 Task: Create a due date automation trigger when advanced on, on the wednesday of the week before a card is due add fields with custom field "Resume" set to a date not in this week at 11:00 AM.
Action: Mouse moved to (1065, 80)
Screenshot: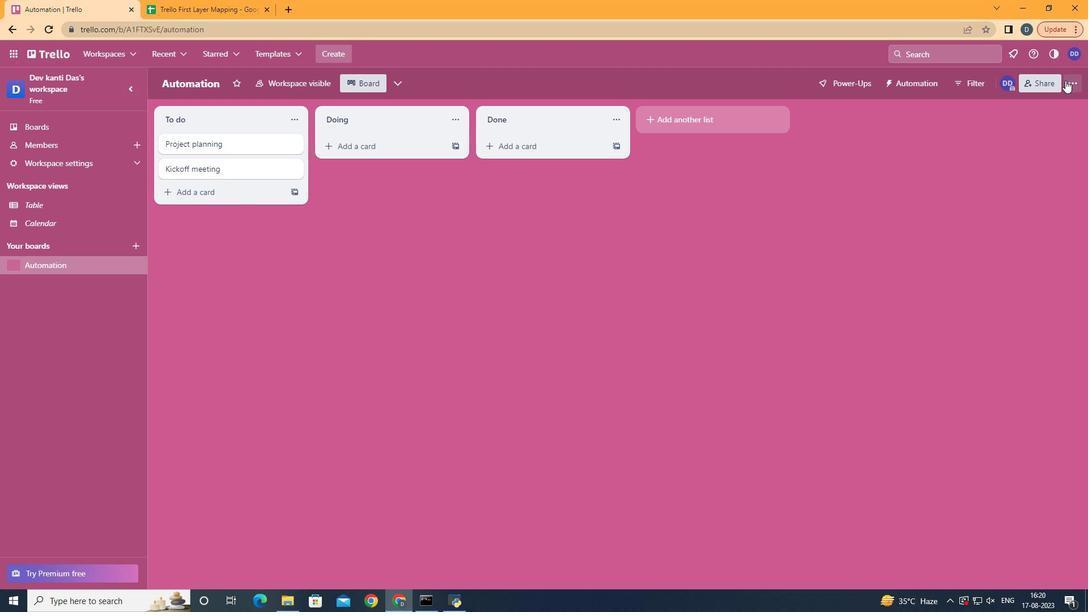 
Action: Mouse pressed left at (1065, 80)
Screenshot: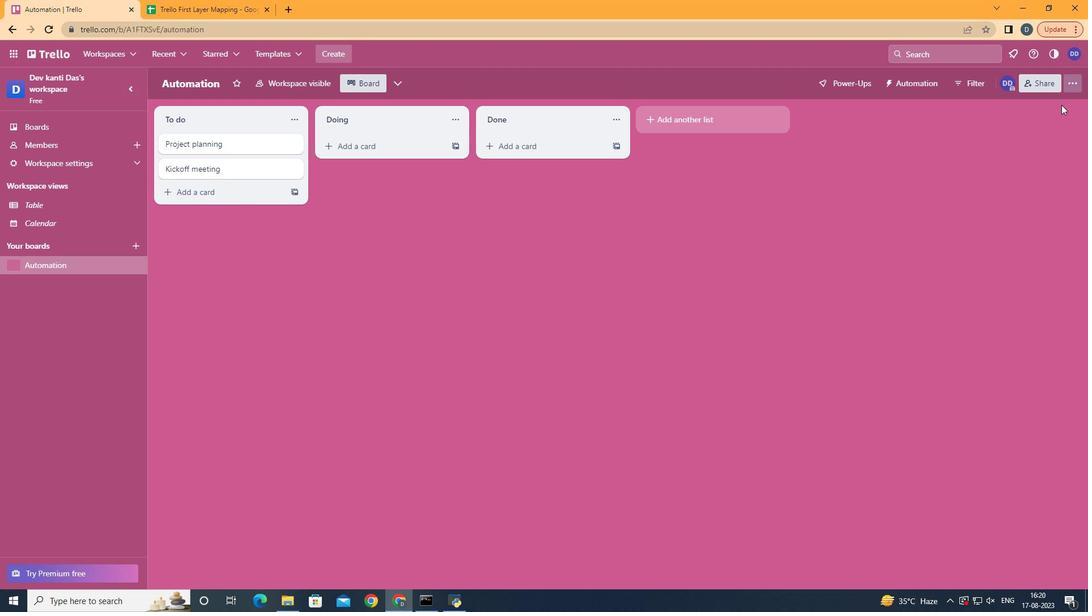 
Action: Mouse moved to (1023, 226)
Screenshot: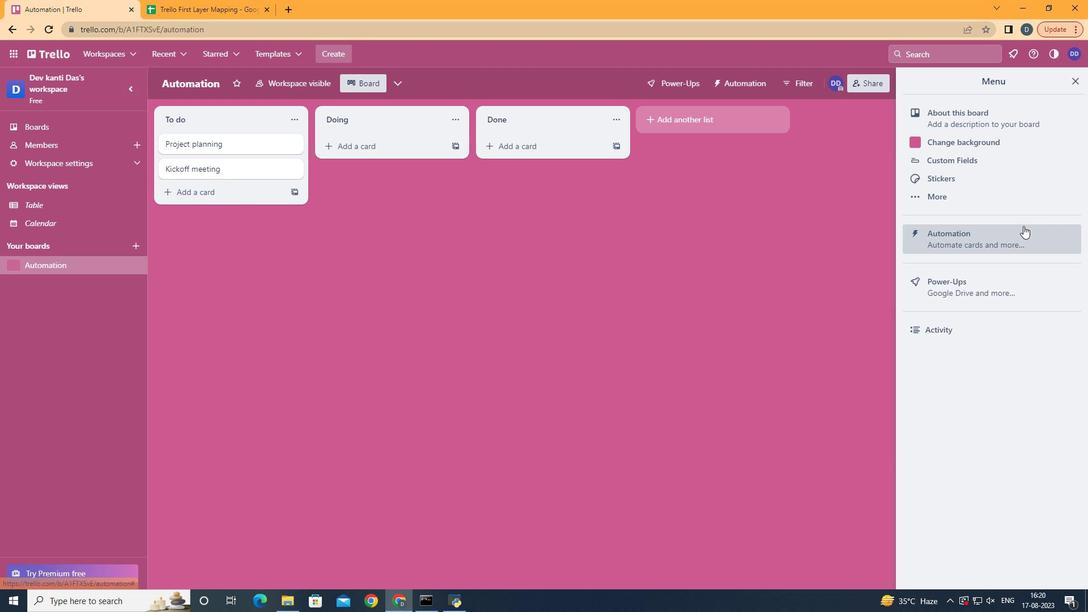 
Action: Mouse pressed left at (1023, 226)
Screenshot: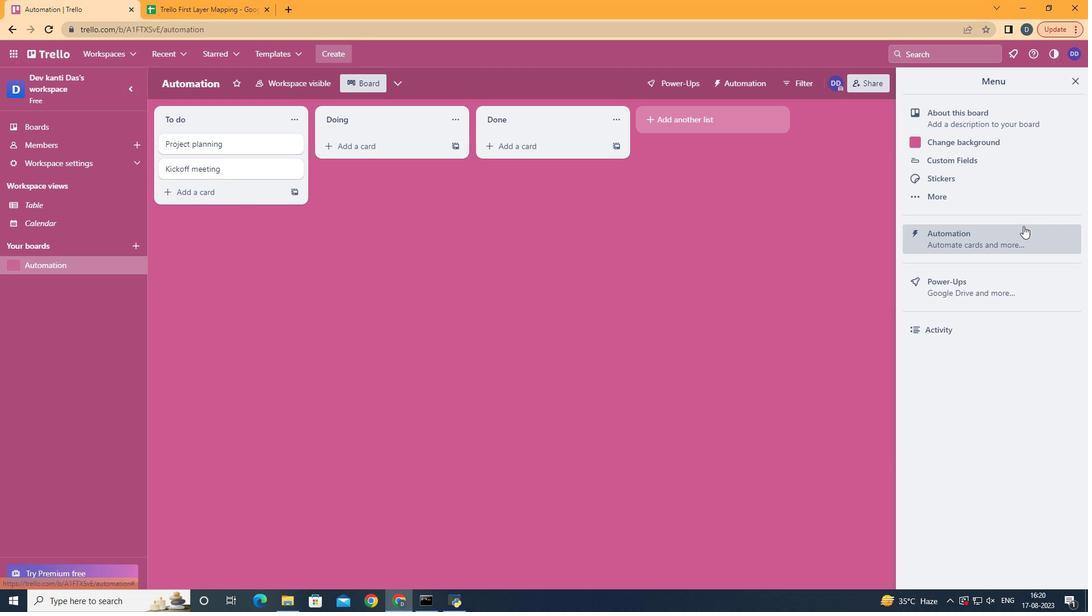 
Action: Mouse moved to (209, 228)
Screenshot: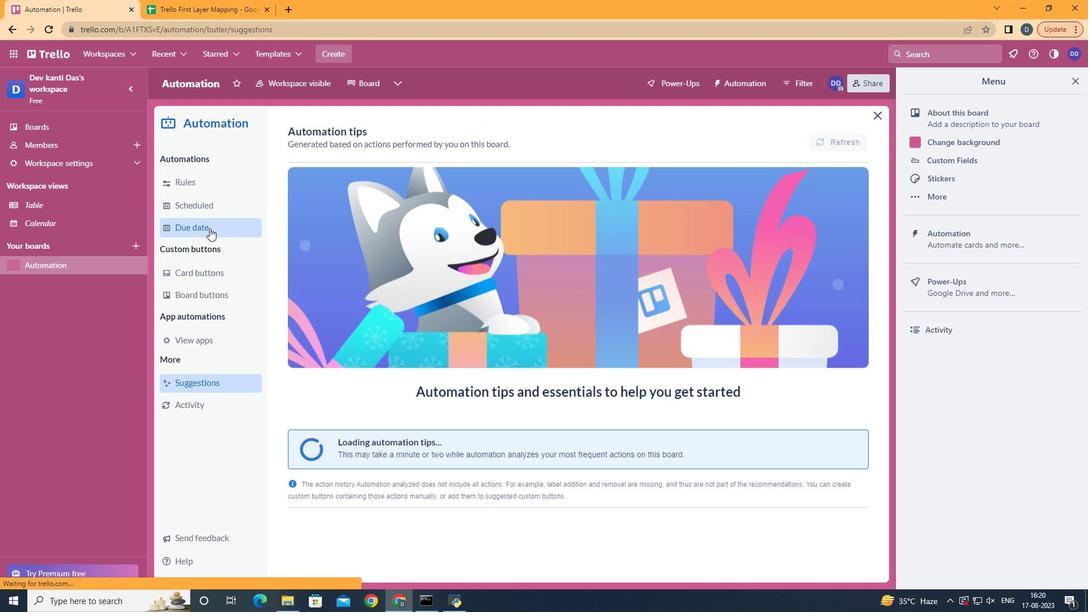 
Action: Mouse pressed left at (209, 228)
Screenshot: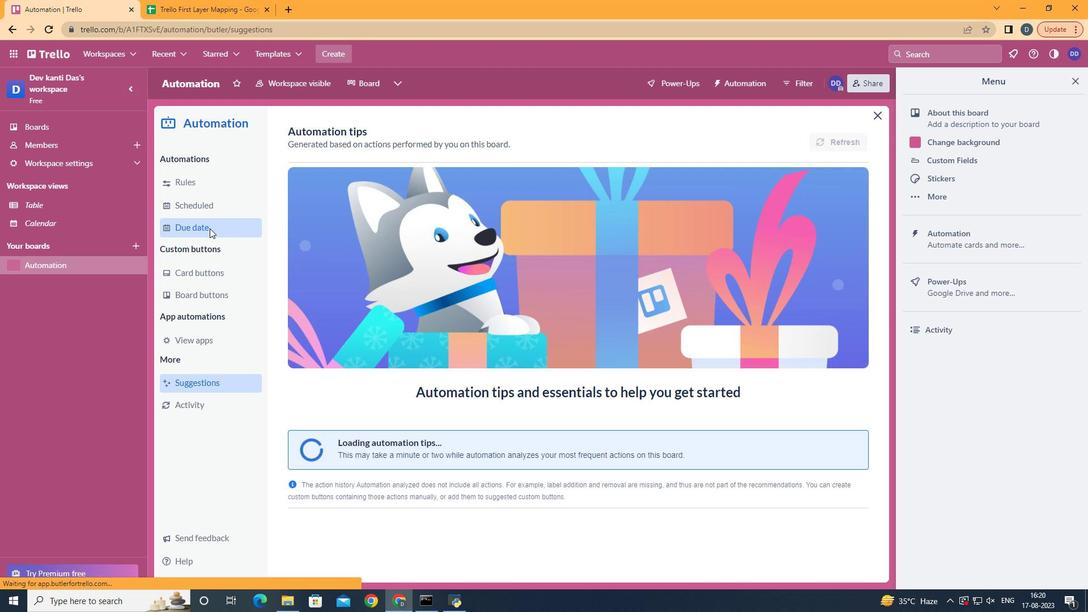 
Action: Mouse moved to (798, 130)
Screenshot: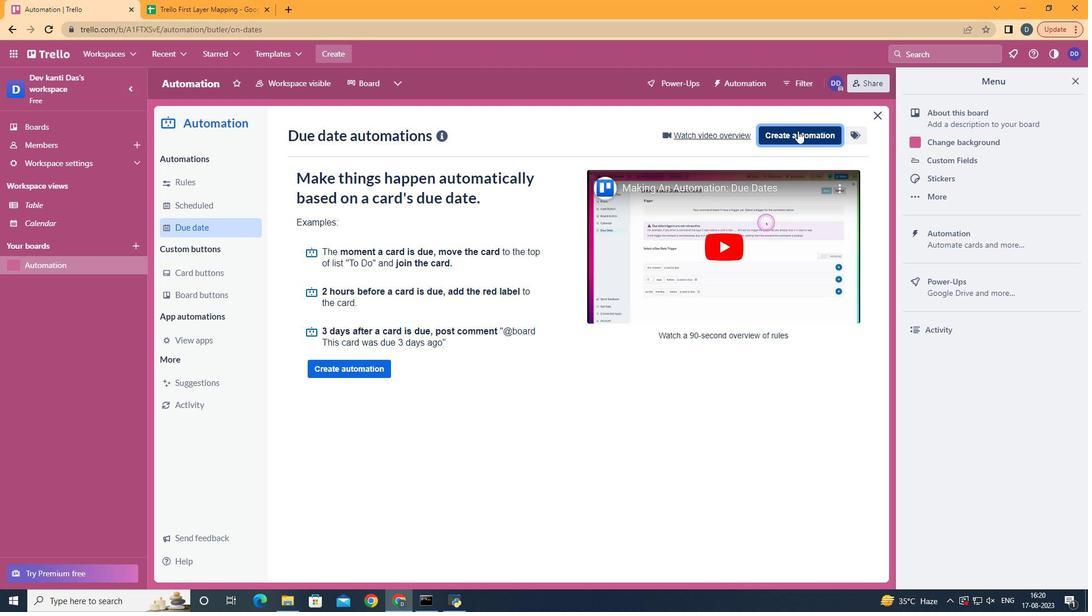 
Action: Mouse pressed left at (798, 130)
Screenshot: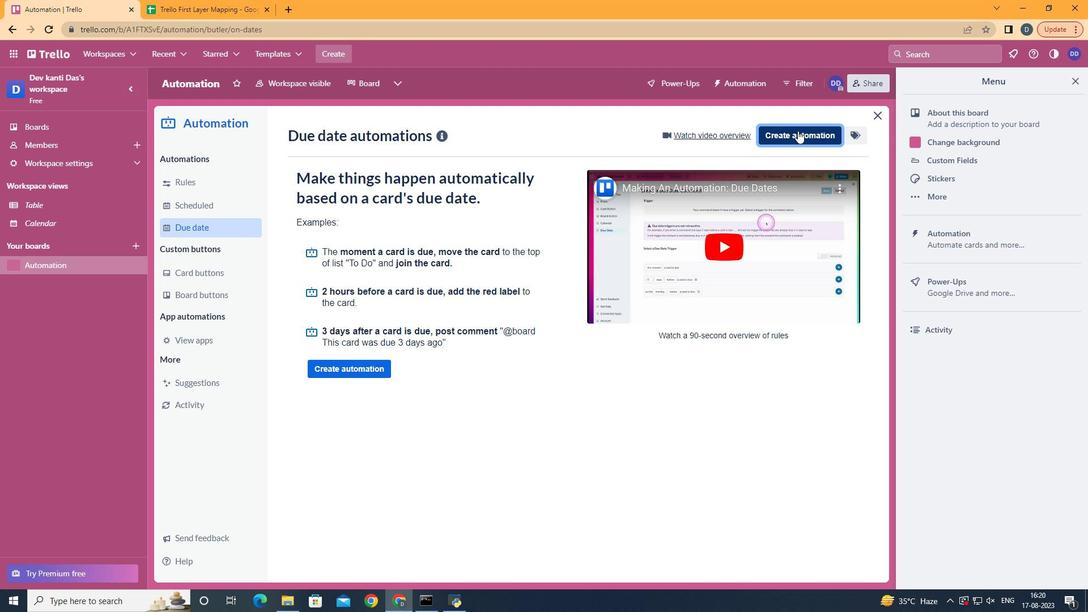 
Action: Mouse moved to (554, 235)
Screenshot: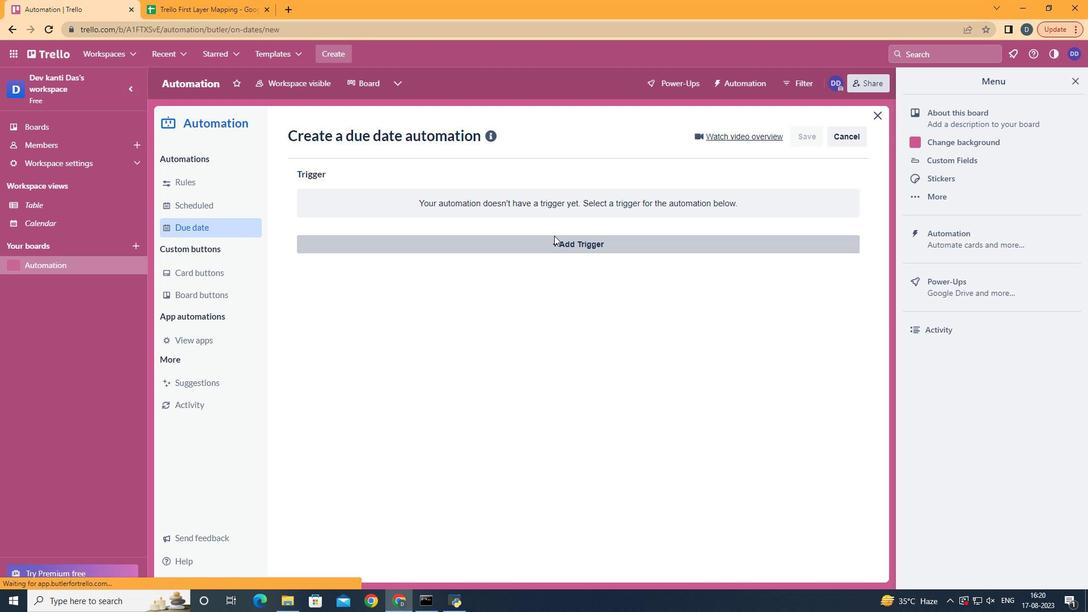 
Action: Mouse pressed left at (554, 235)
Screenshot: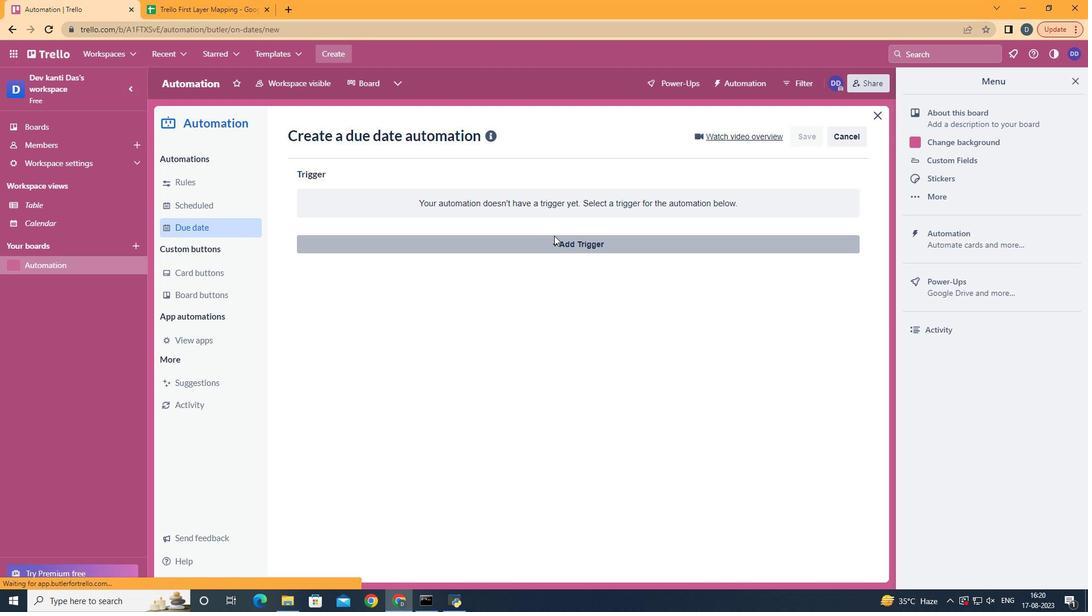 
Action: Mouse moved to (383, 341)
Screenshot: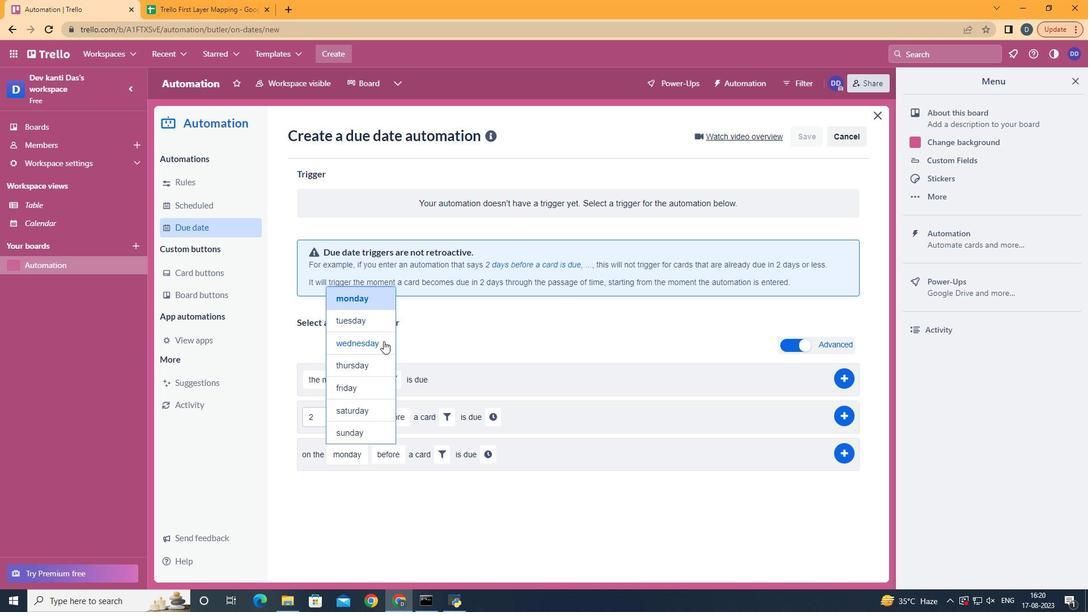 
Action: Mouse pressed left at (383, 341)
Screenshot: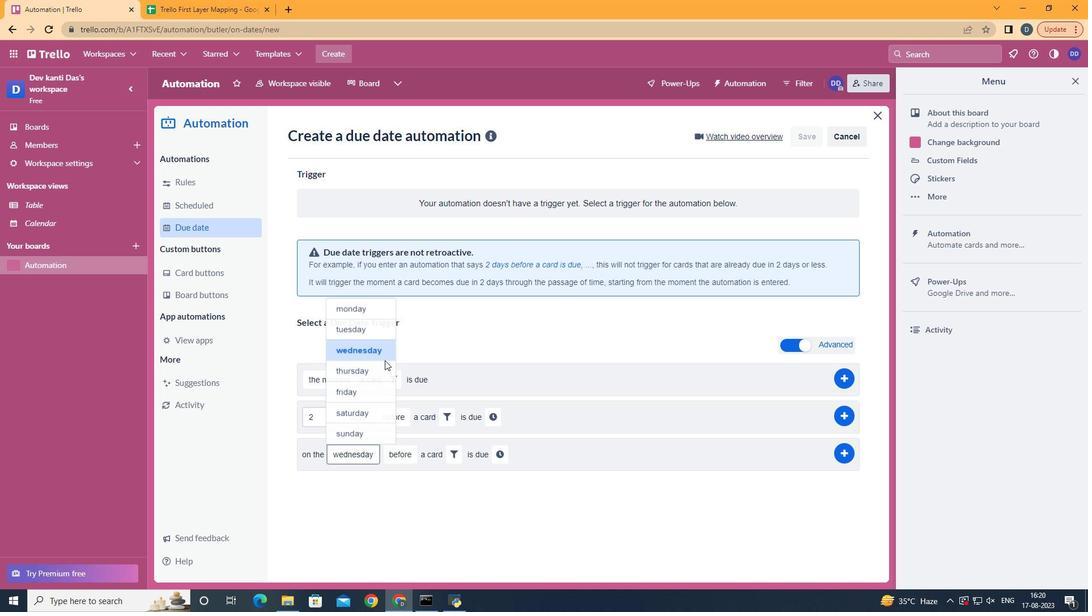 
Action: Mouse moved to (426, 544)
Screenshot: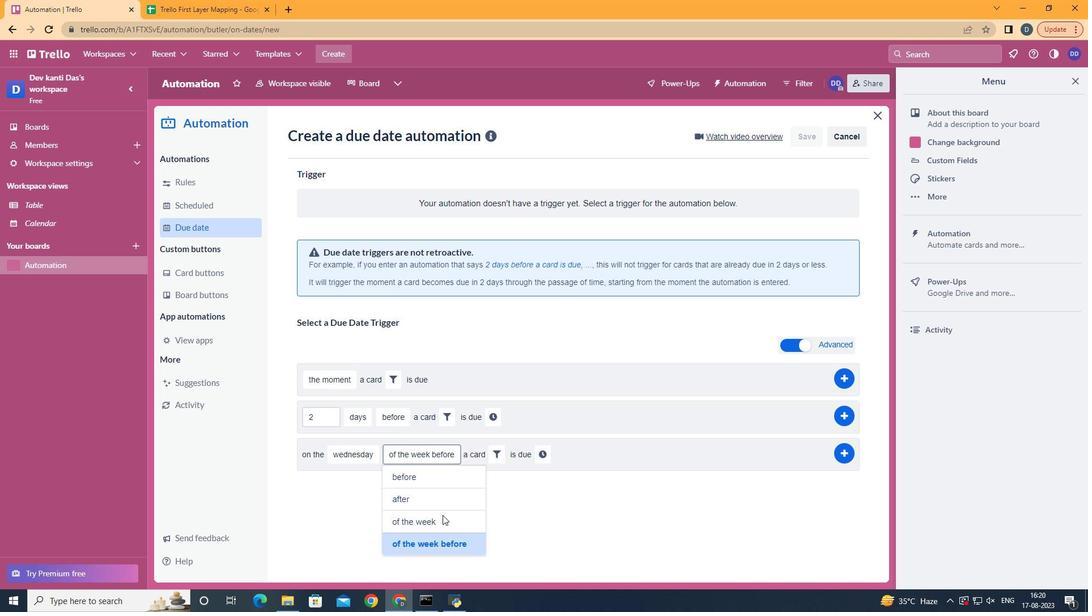 
Action: Mouse pressed left at (426, 544)
Screenshot: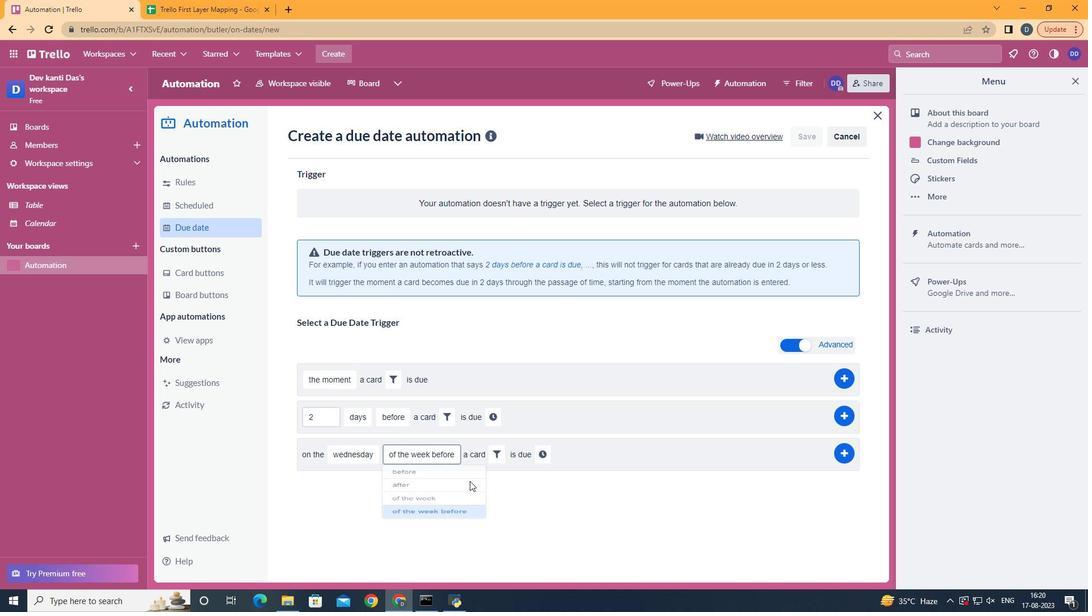 
Action: Mouse moved to (494, 451)
Screenshot: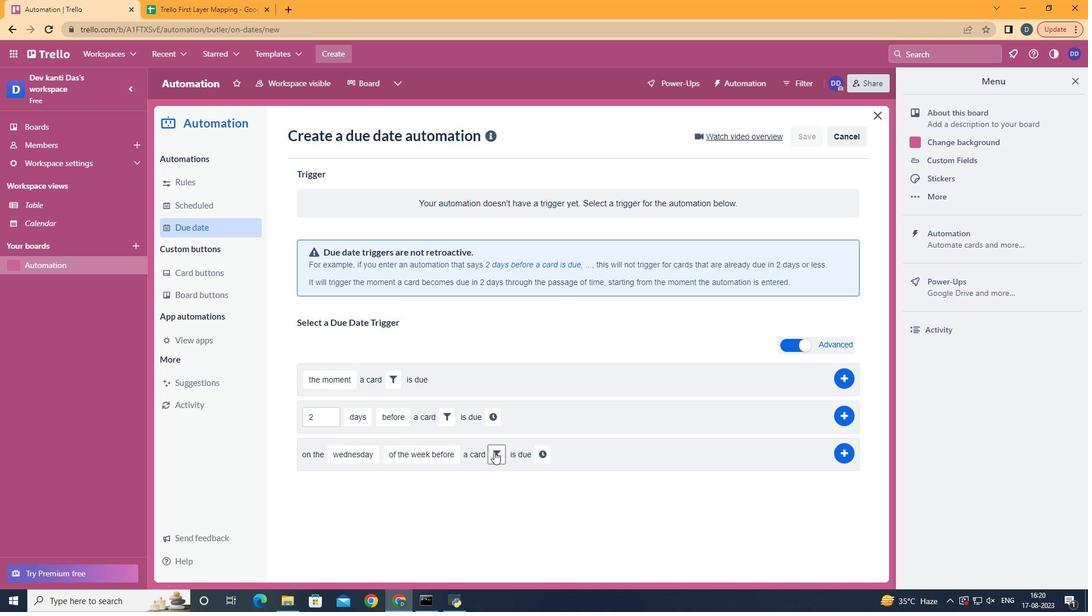 
Action: Mouse pressed left at (494, 451)
Screenshot: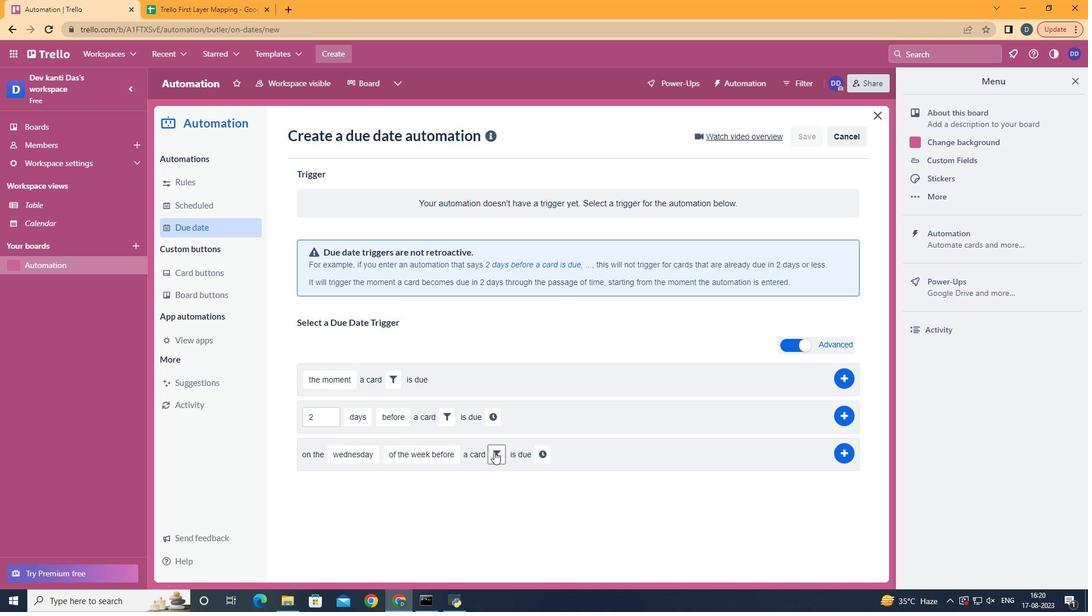 
Action: Mouse moved to (684, 488)
Screenshot: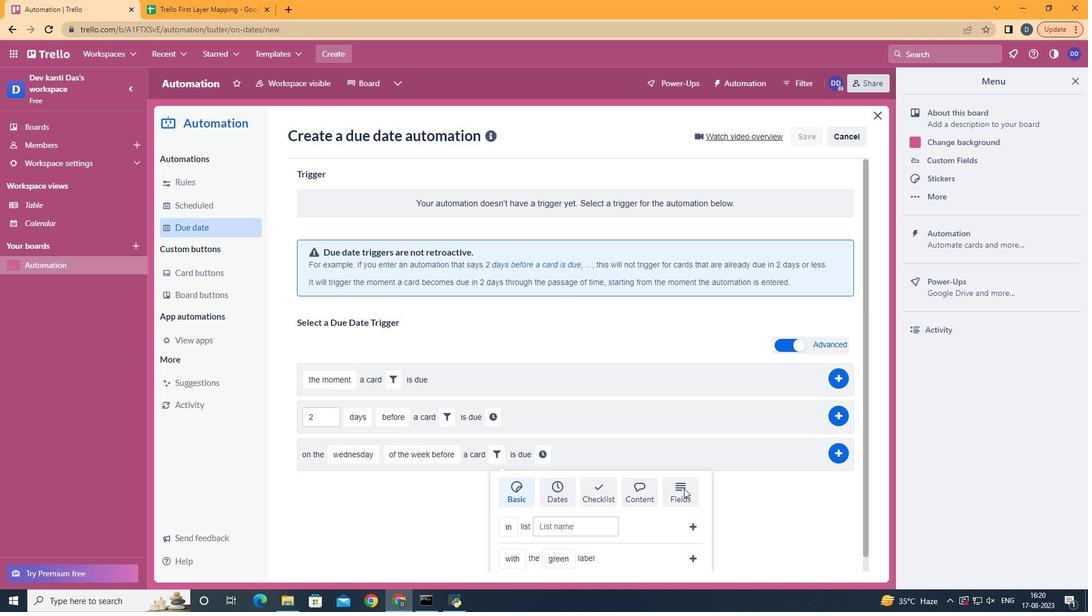 
Action: Mouse pressed left at (684, 488)
Screenshot: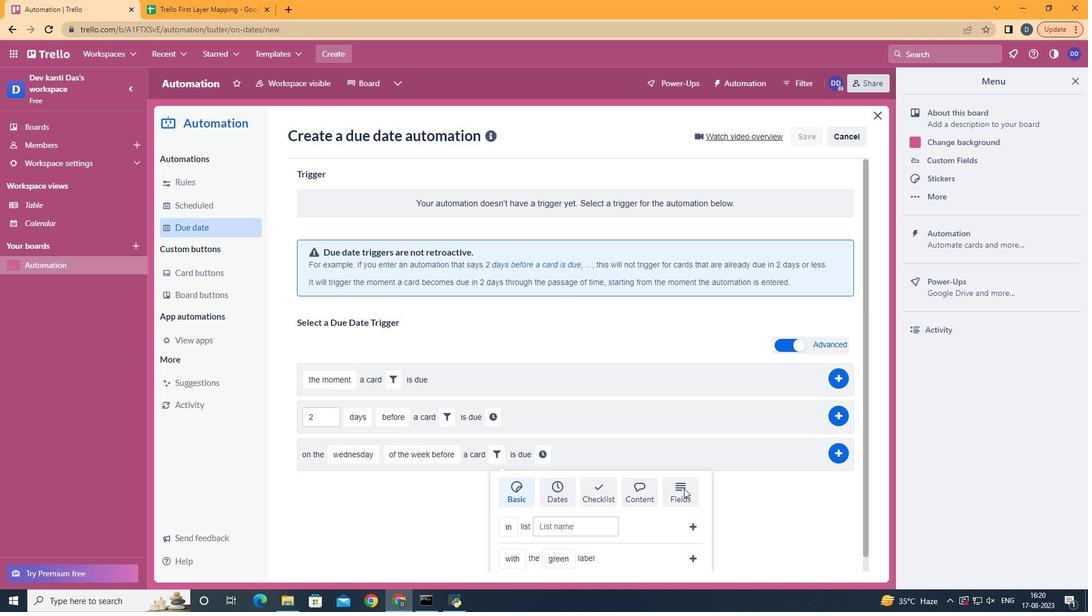 
Action: Mouse moved to (679, 482)
Screenshot: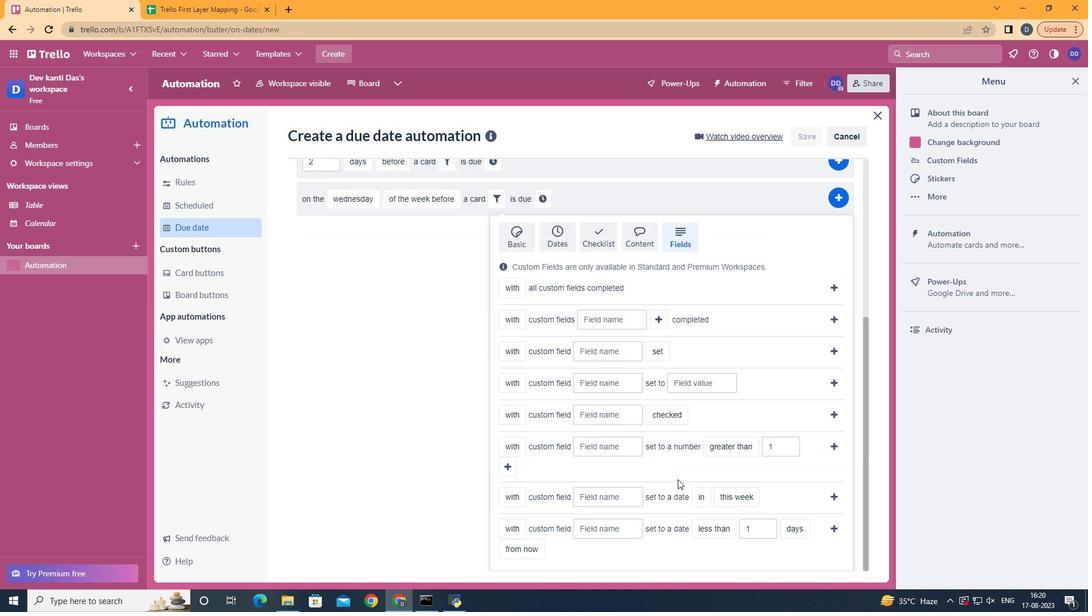
Action: Mouse scrolled (679, 481) with delta (0, 0)
Screenshot: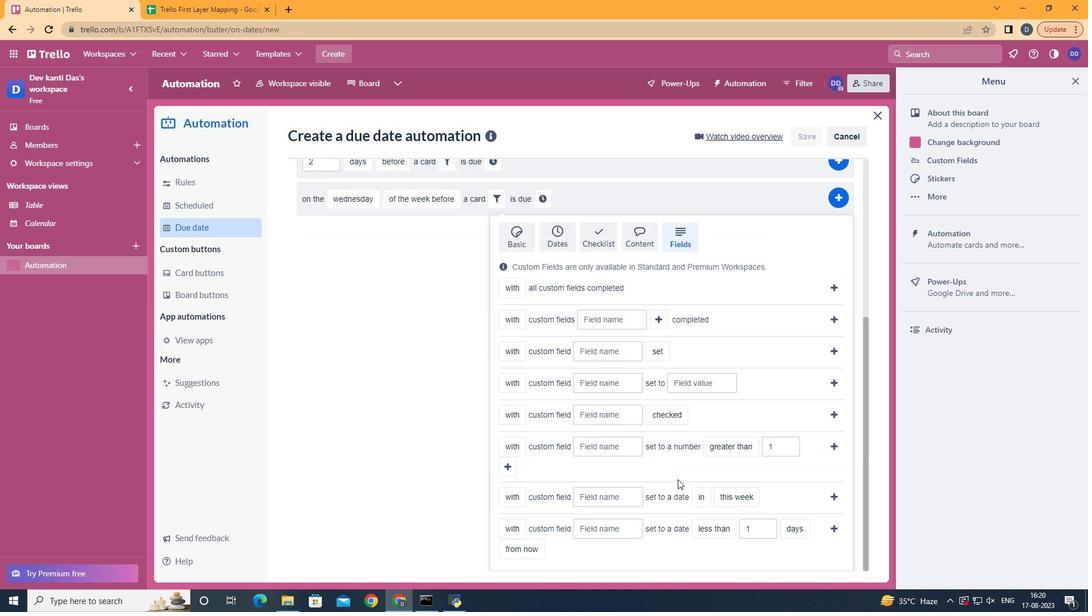 
Action: Mouse scrolled (679, 481) with delta (0, 0)
Screenshot: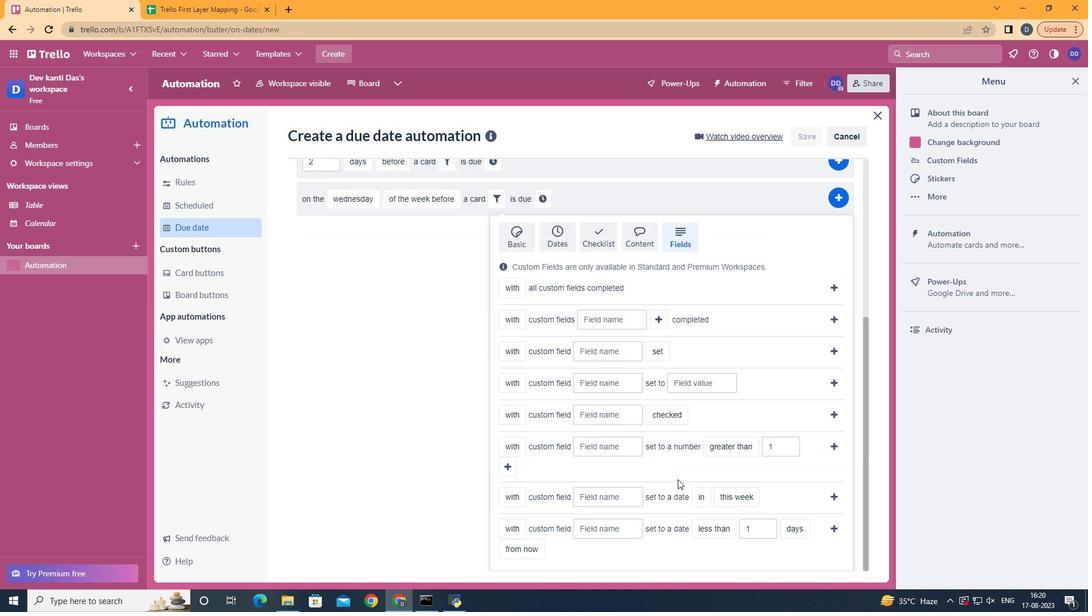 
Action: Mouse scrolled (679, 481) with delta (0, 0)
Screenshot: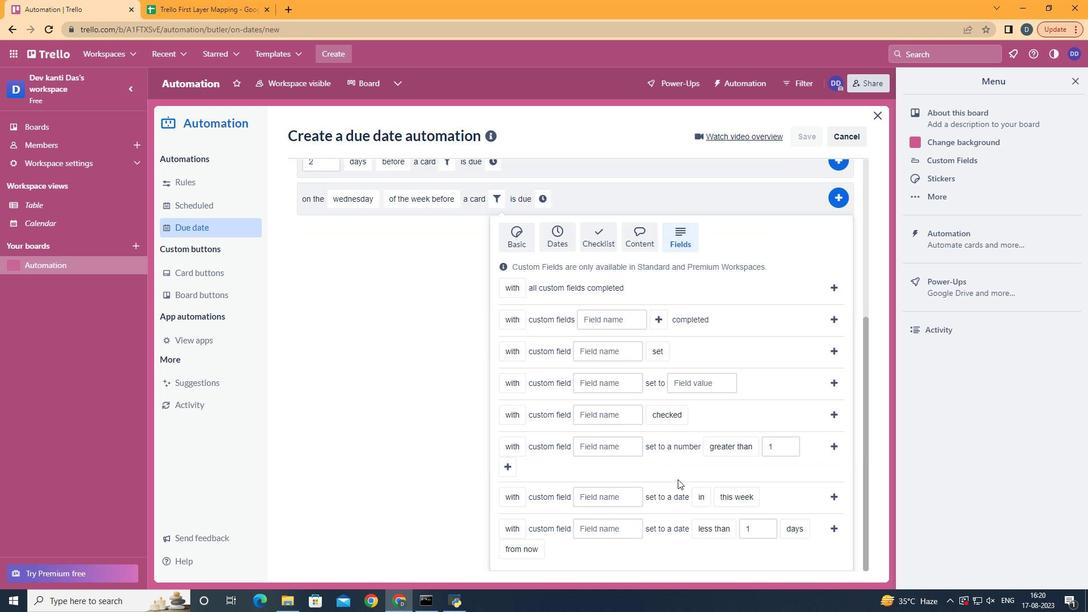 
Action: Mouse scrolled (679, 481) with delta (0, 0)
Screenshot: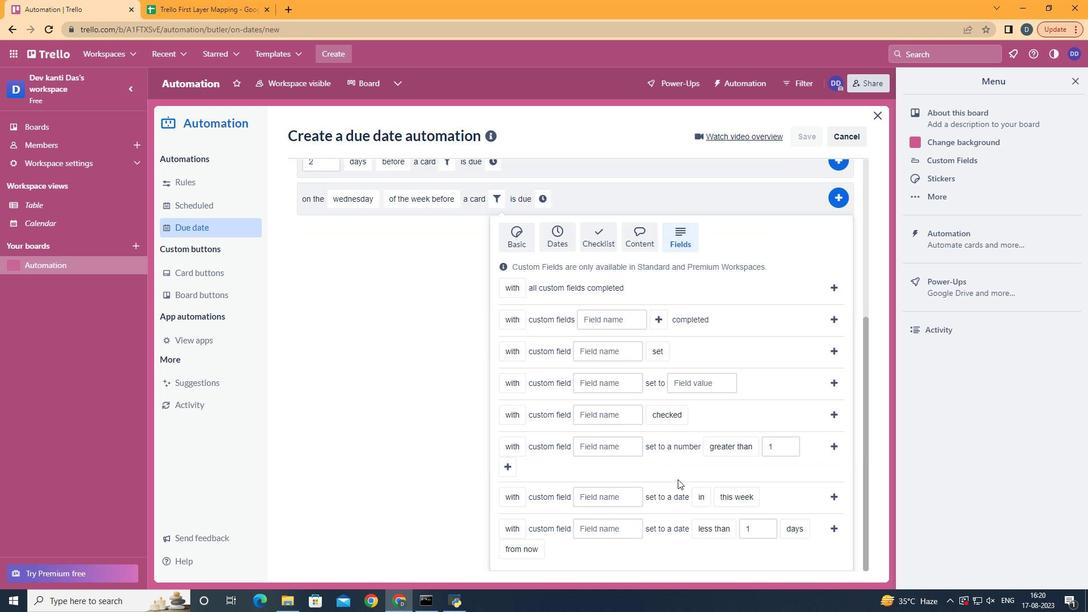 
Action: Mouse scrolled (679, 481) with delta (0, 0)
Screenshot: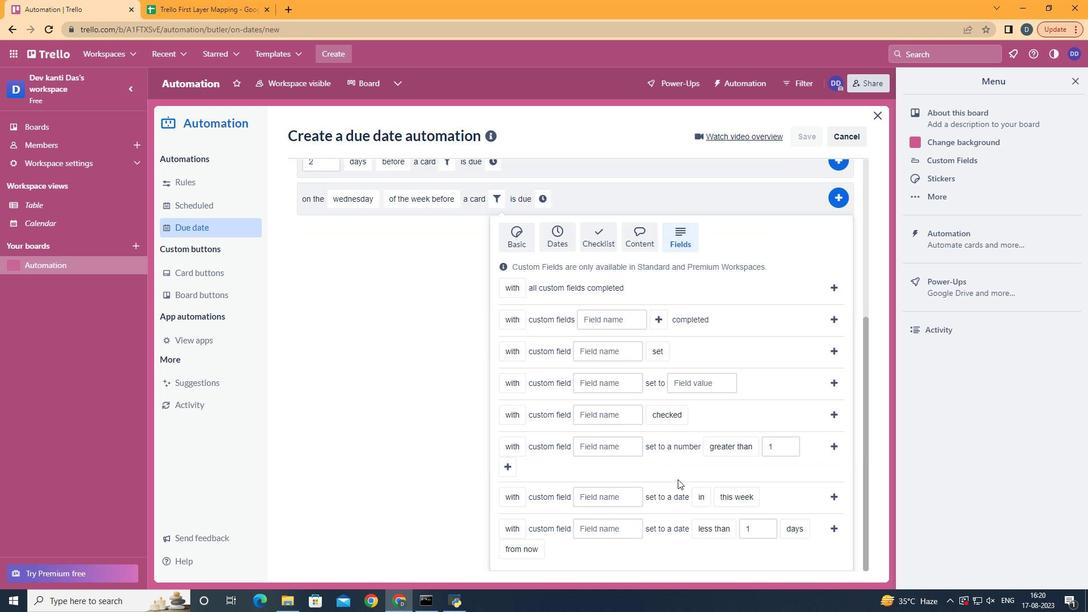 
Action: Mouse scrolled (679, 481) with delta (0, 0)
Screenshot: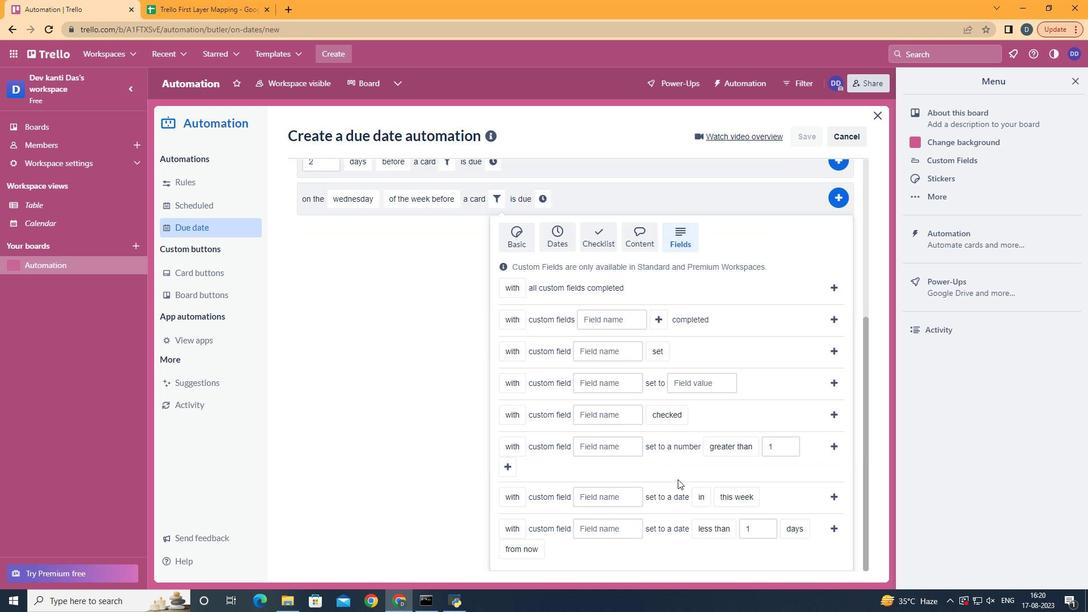 
Action: Mouse scrolled (679, 481) with delta (0, 0)
Screenshot: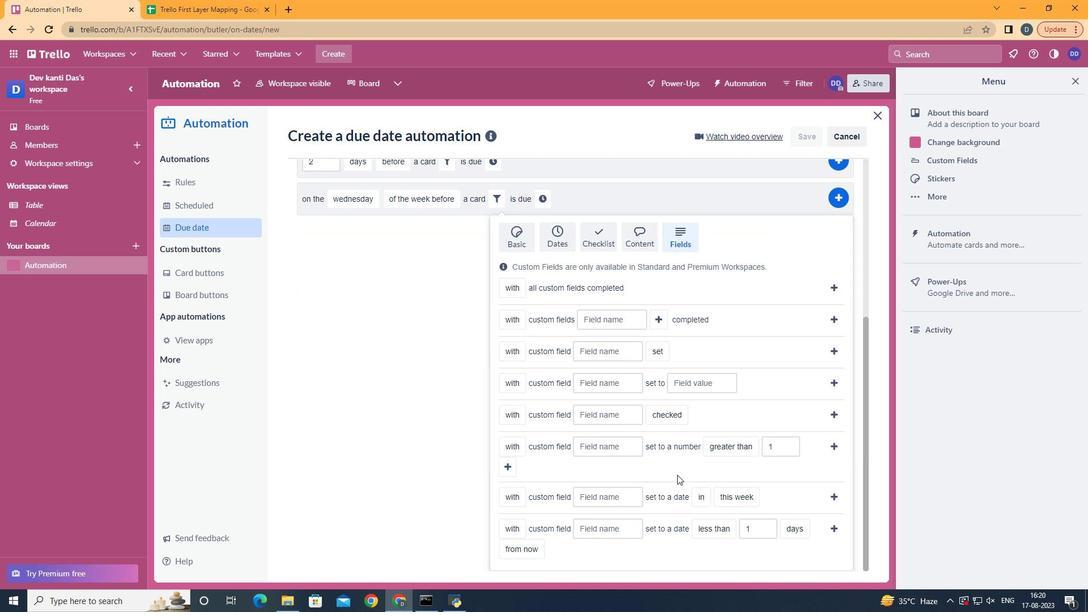 
Action: Mouse moved to (617, 497)
Screenshot: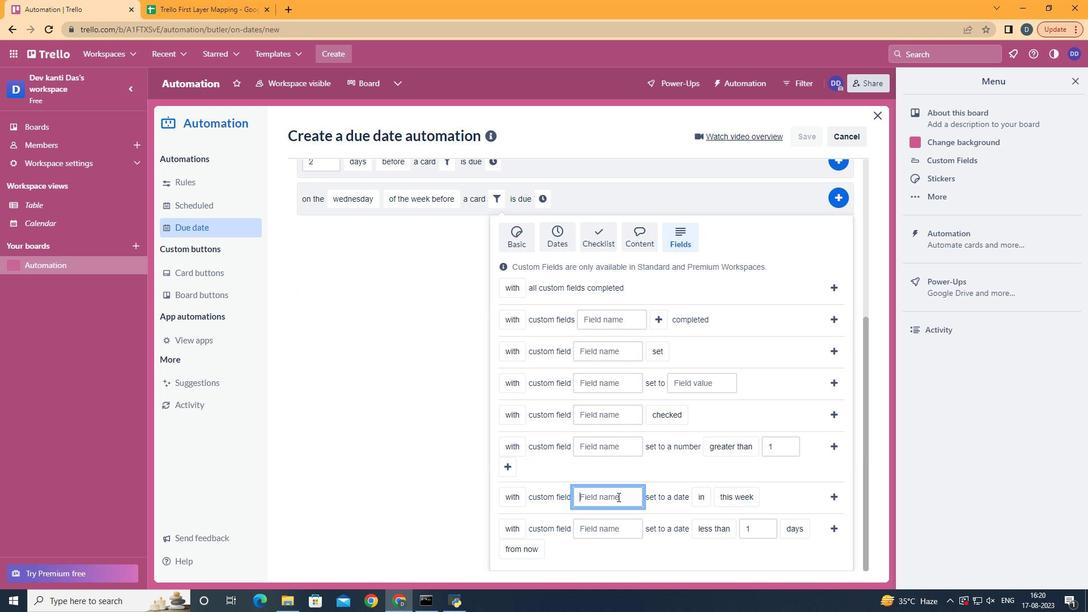 
Action: Mouse pressed left at (617, 497)
Screenshot: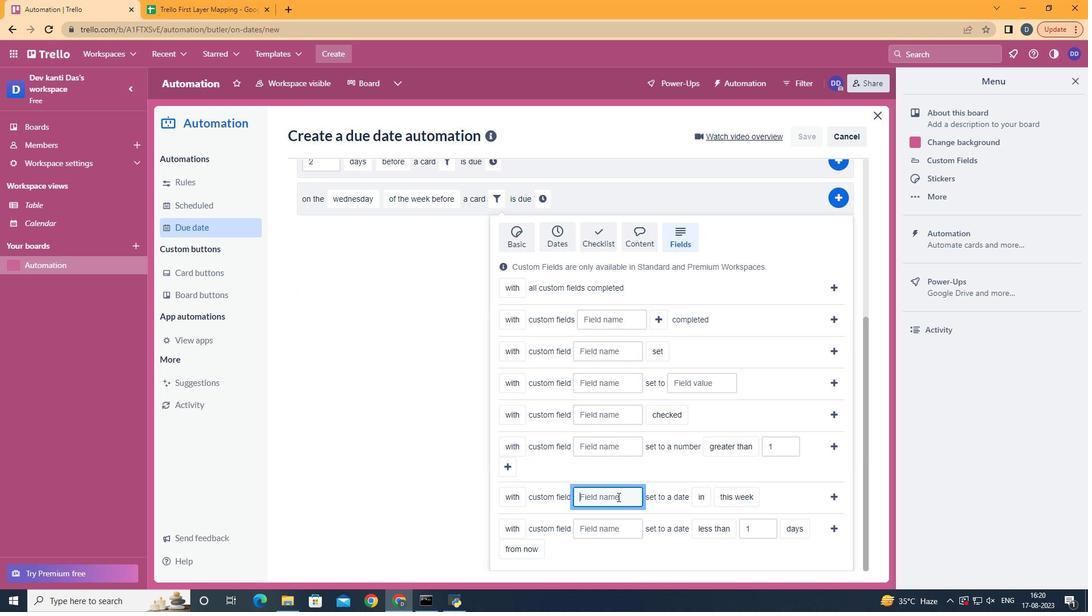 
Action: Key pressed <Key.shift>Resume
Screenshot: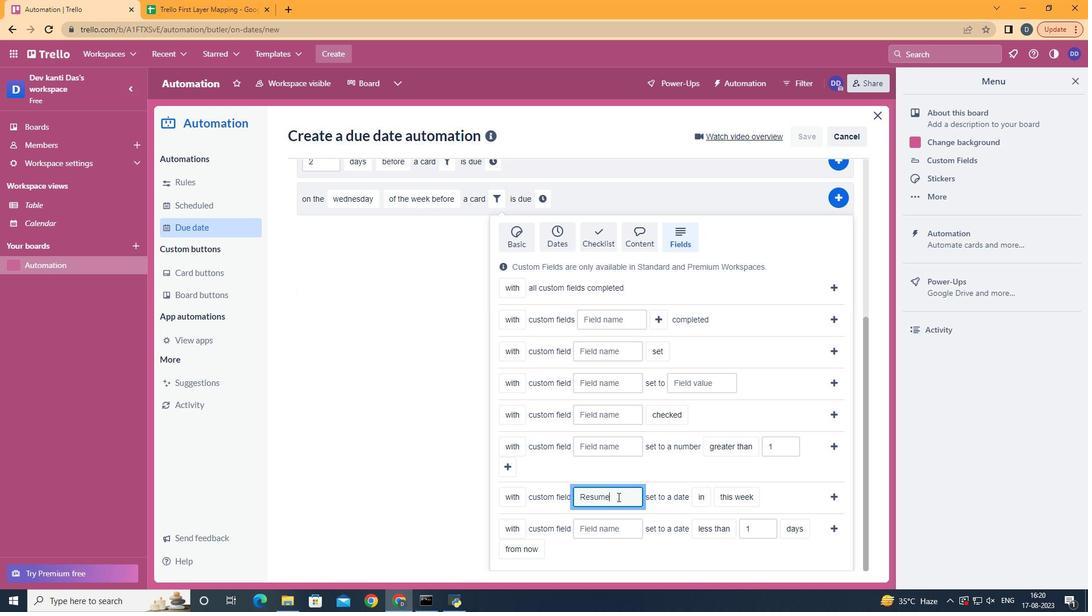
Action: Mouse moved to (706, 548)
Screenshot: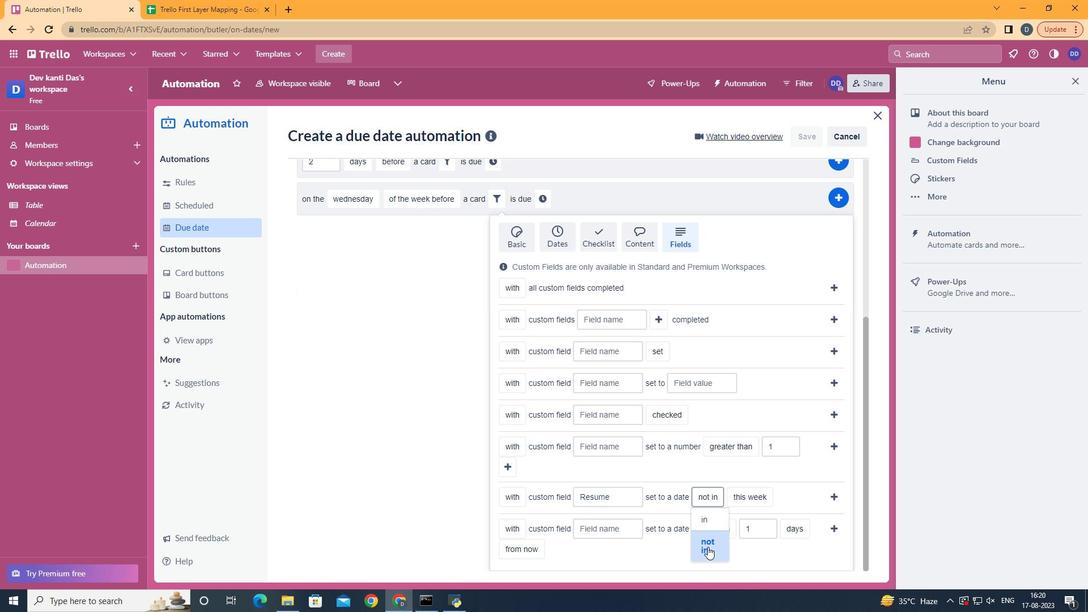 
Action: Mouse pressed left at (706, 548)
Screenshot: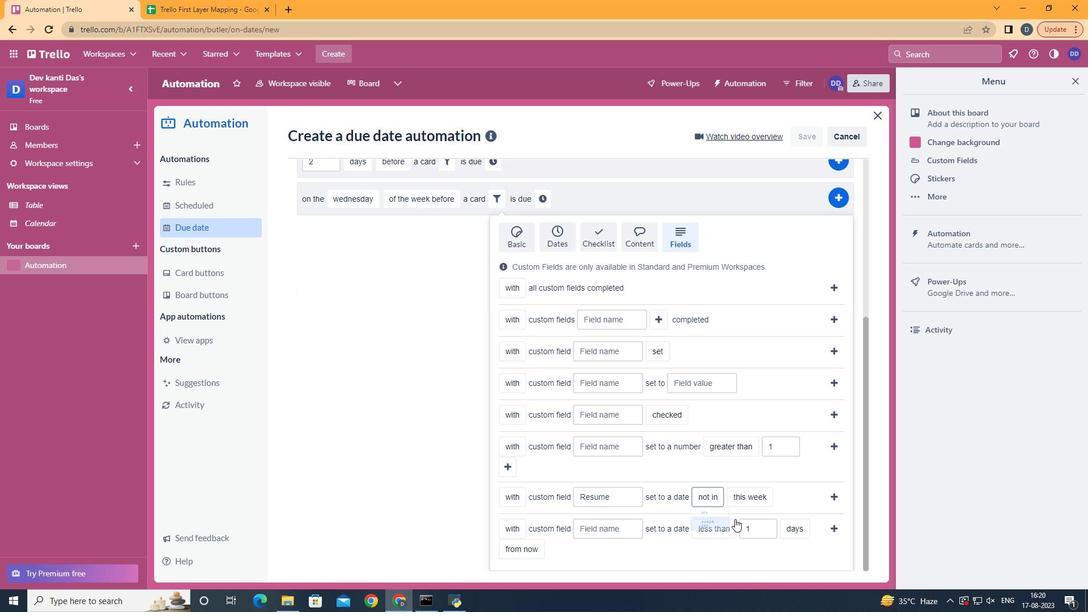 
Action: Mouse moved to (834, 493)
Screenshot: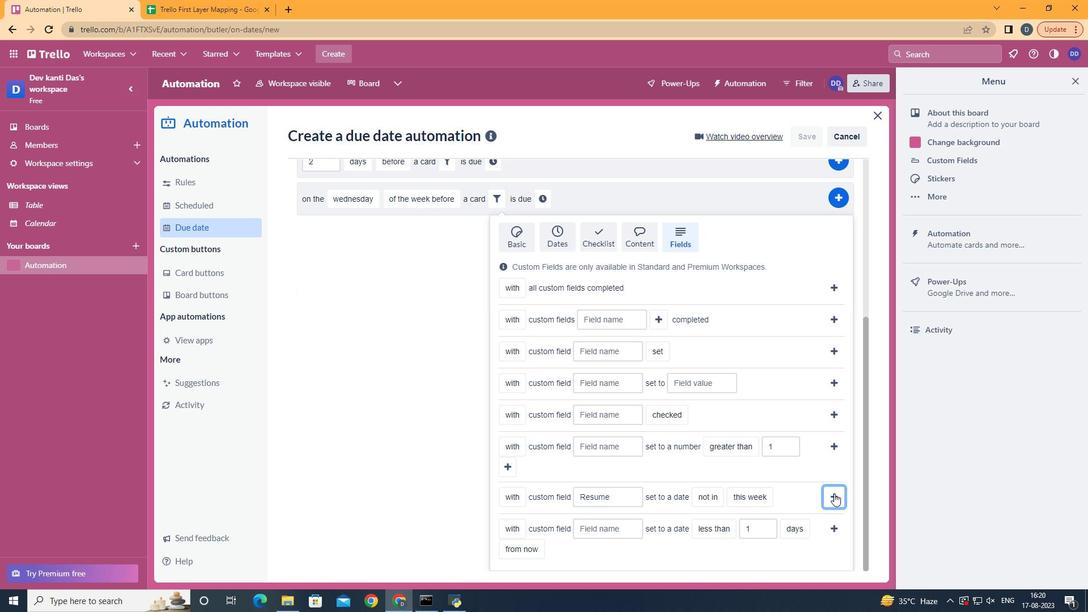 
Action: Mouse pressed left at (834, 493)
Screenshot: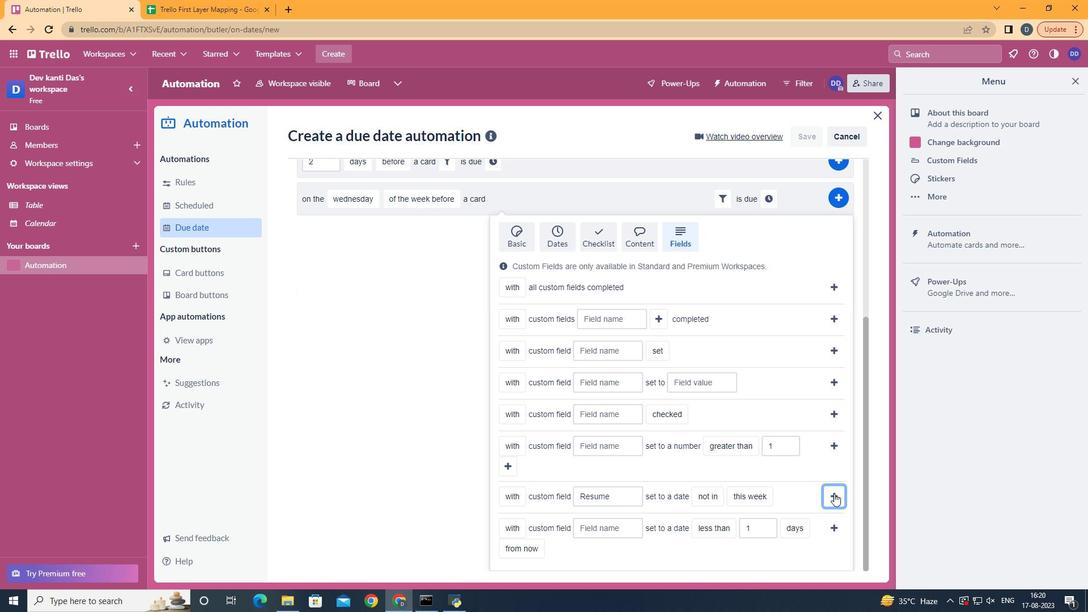 
Action: Mouse moved to (771, 457)
Screenshot: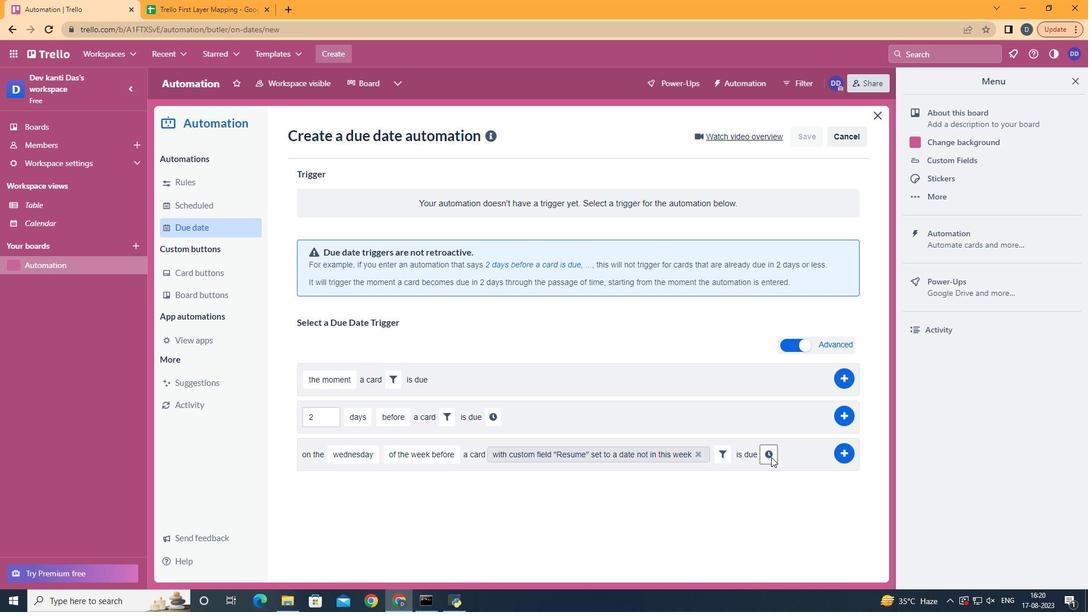 
Action: Mouse pressed left at (771, 457)
Screenshot: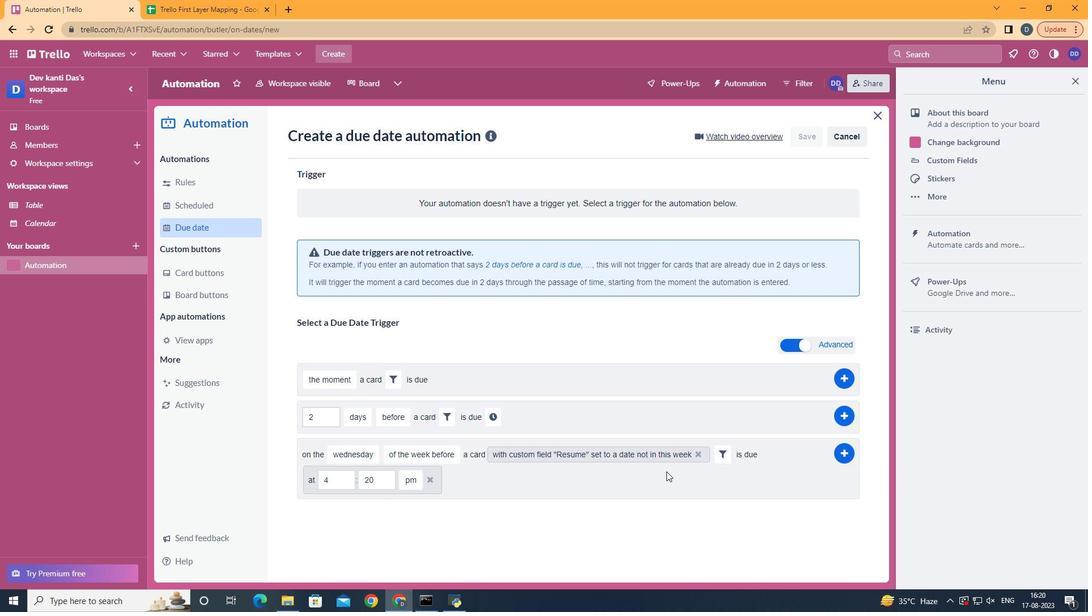 
Action: Mouse moved to (334, 477)
Screenshot: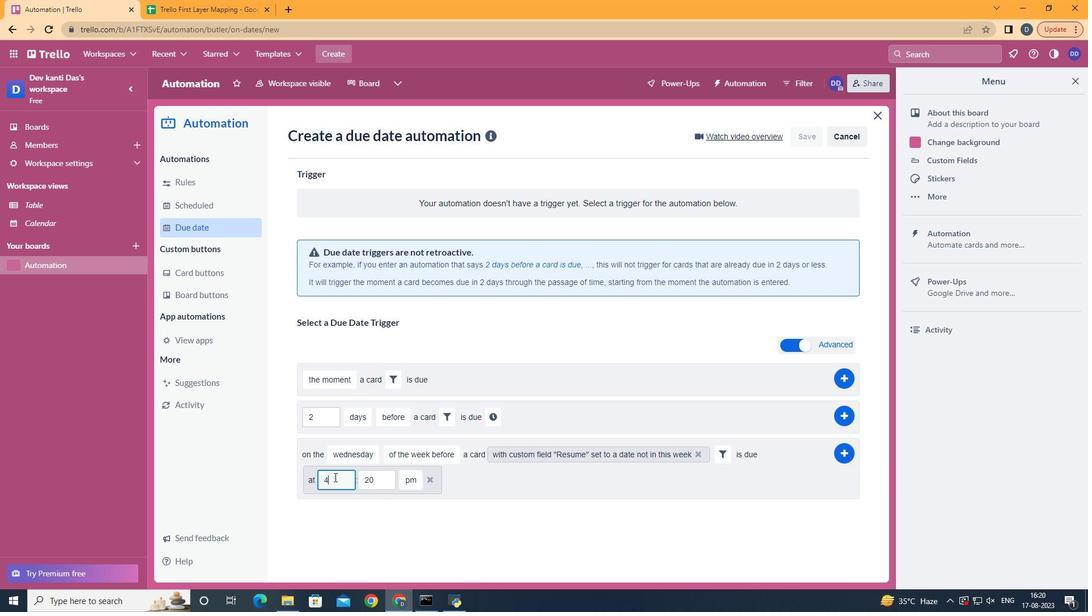 
Action: Mouse pressed left at (334, 477)
Screenshot: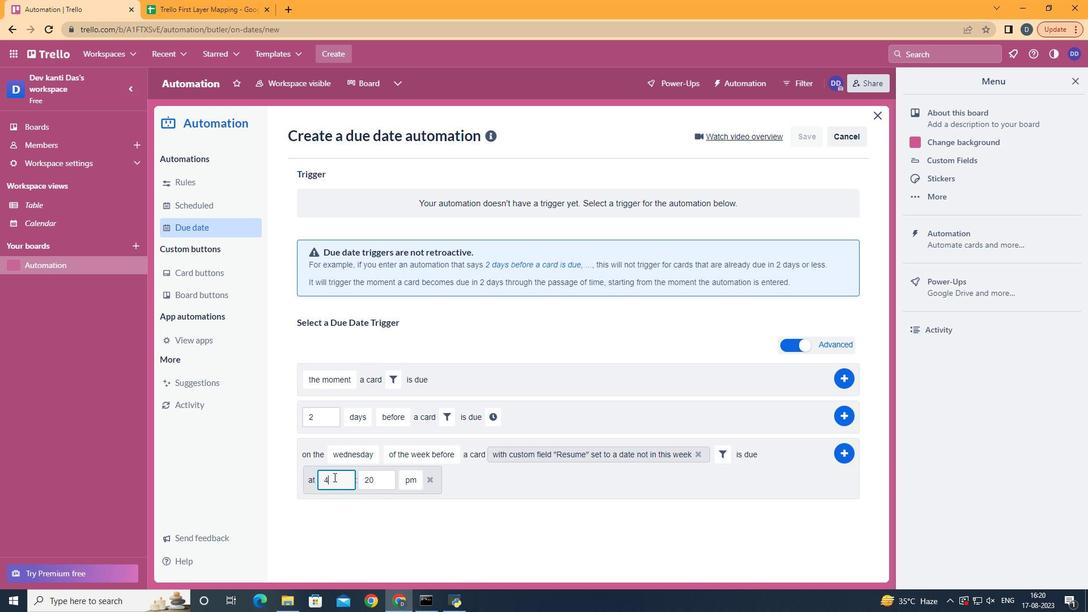
Action: Mouse moved to (312, 482)
Screenshot: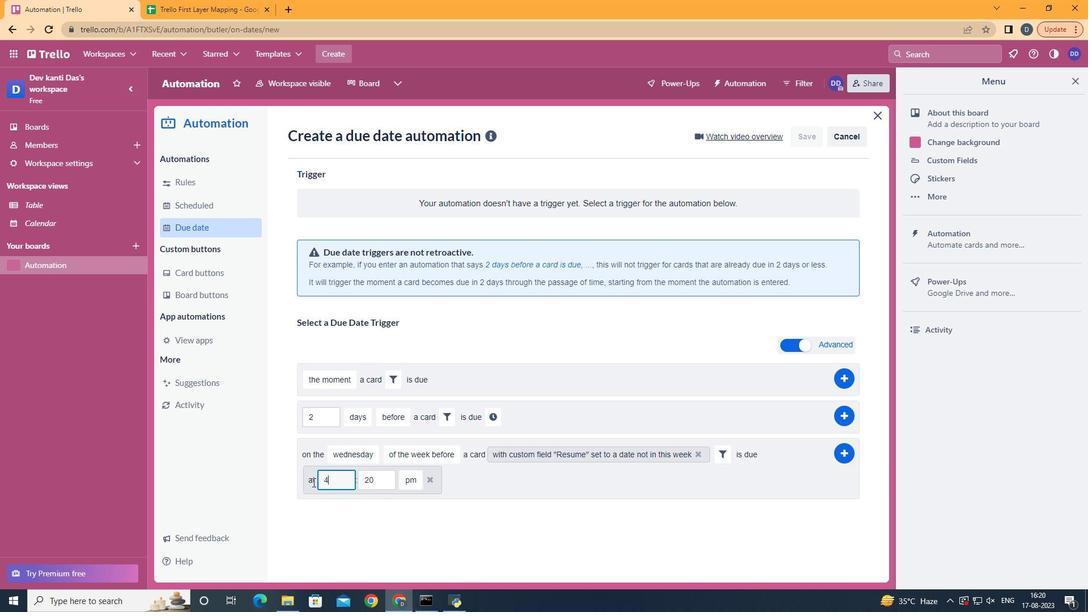 
Action: Key pressed <Key.backspace>11
Screenshot: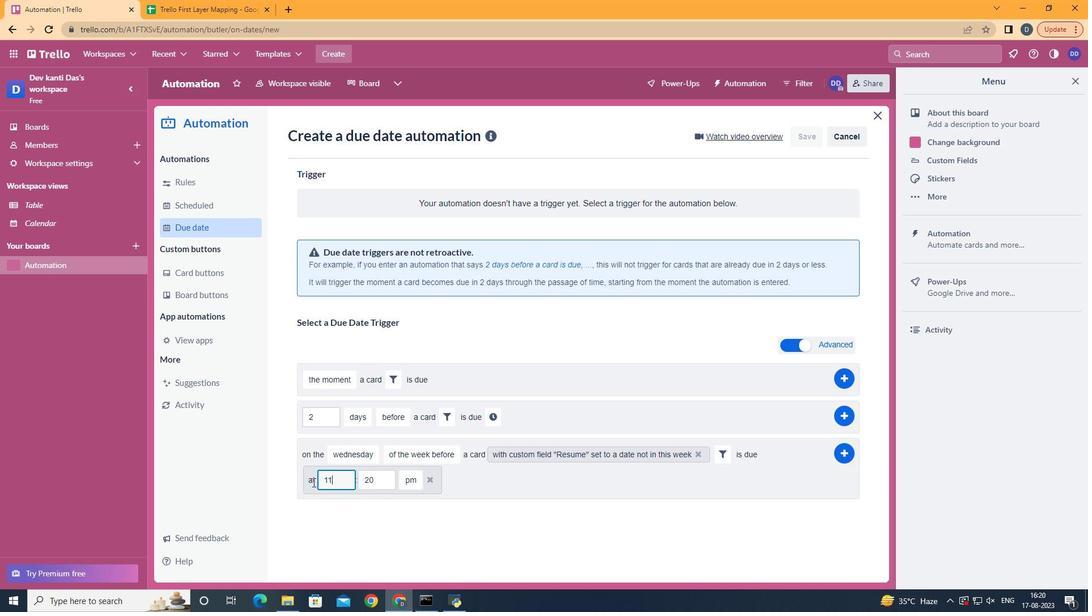 
Action: Mouse moved to (374, 481)
Screenshot: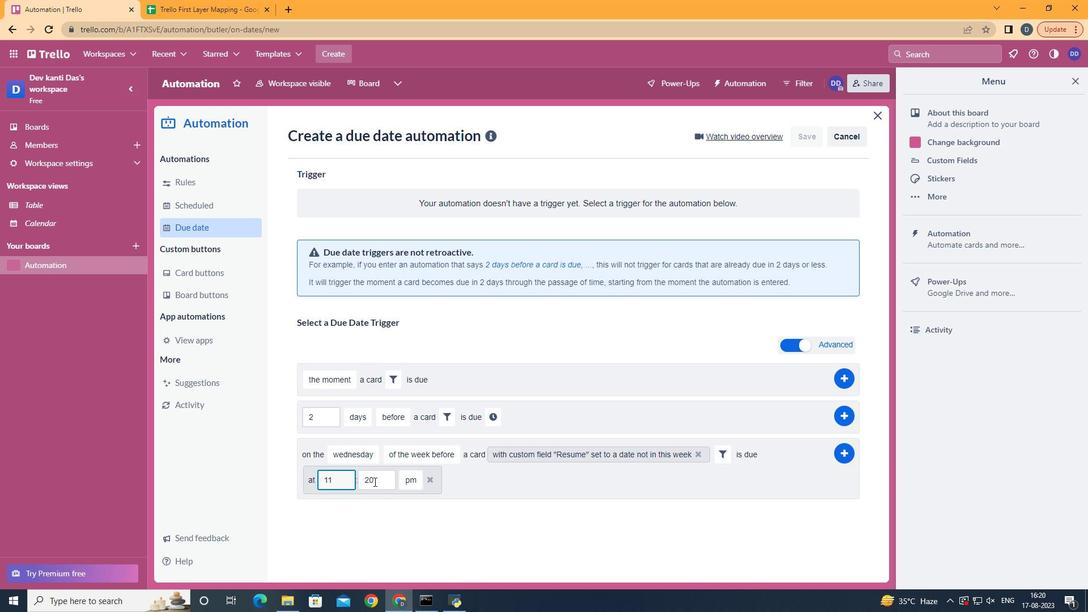 
Action: Mouse pressed left at (374, 481)
Screenshot: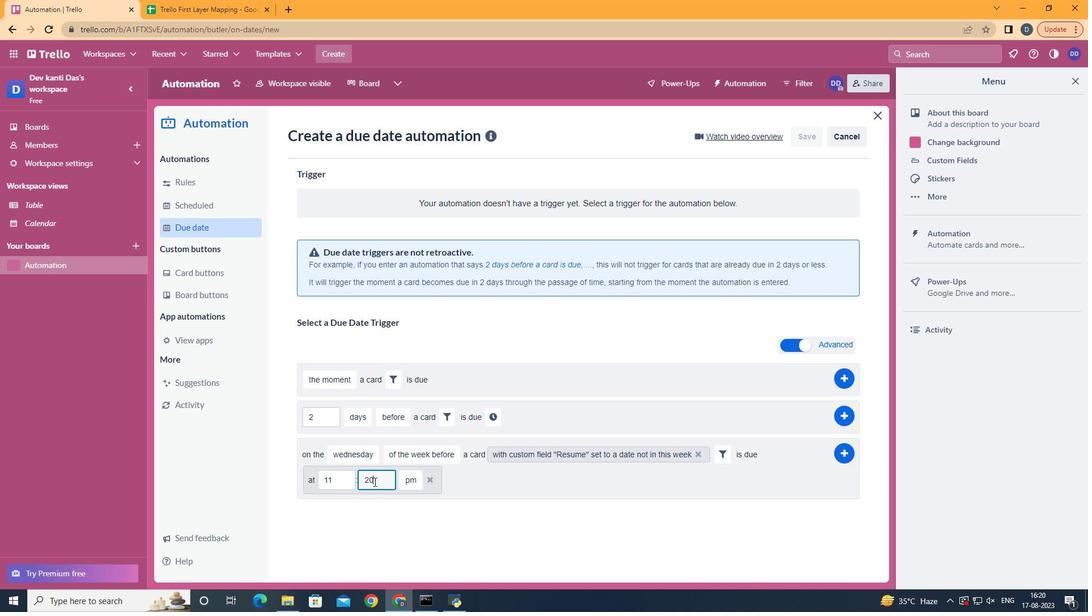 
Action: Mouse moved to (373, 481)
Screenshot: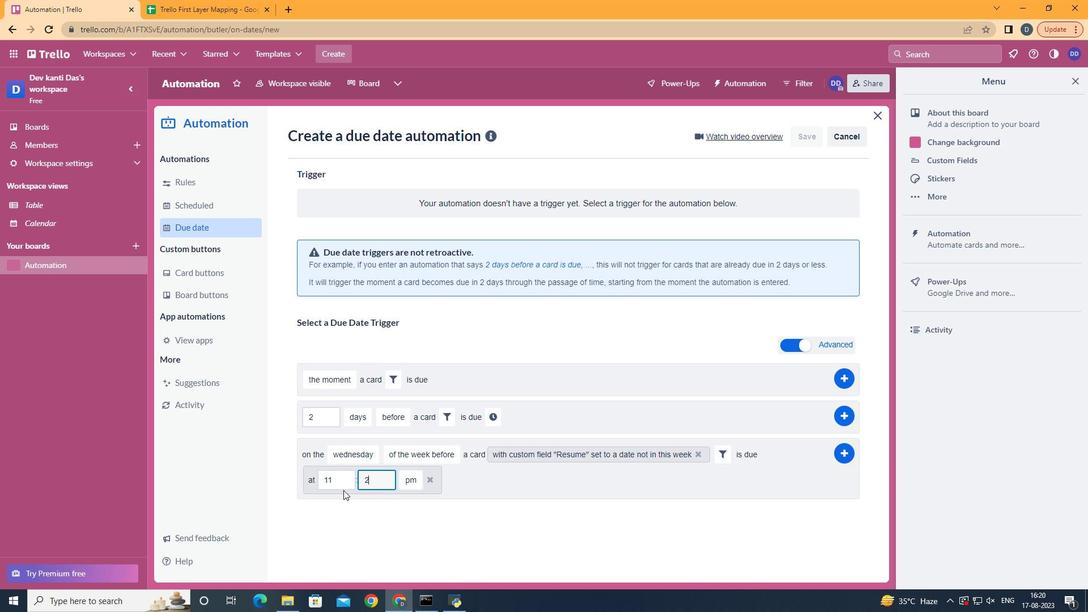 
Action: Key pressed <Key.backspace>
Screenshot: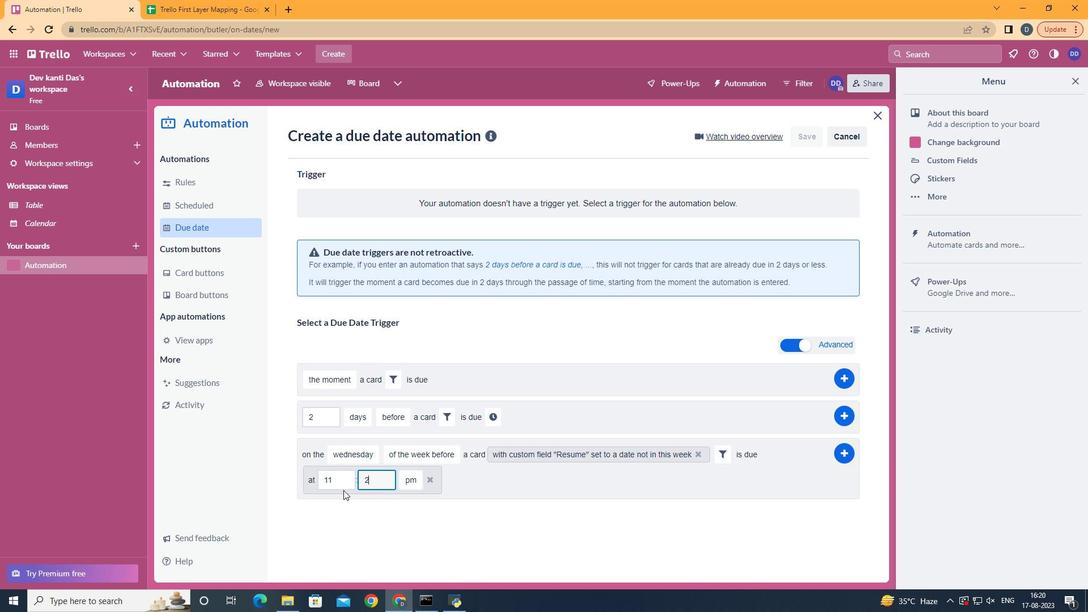 
Action: Mouse moved to (343, 490)
Screenshot: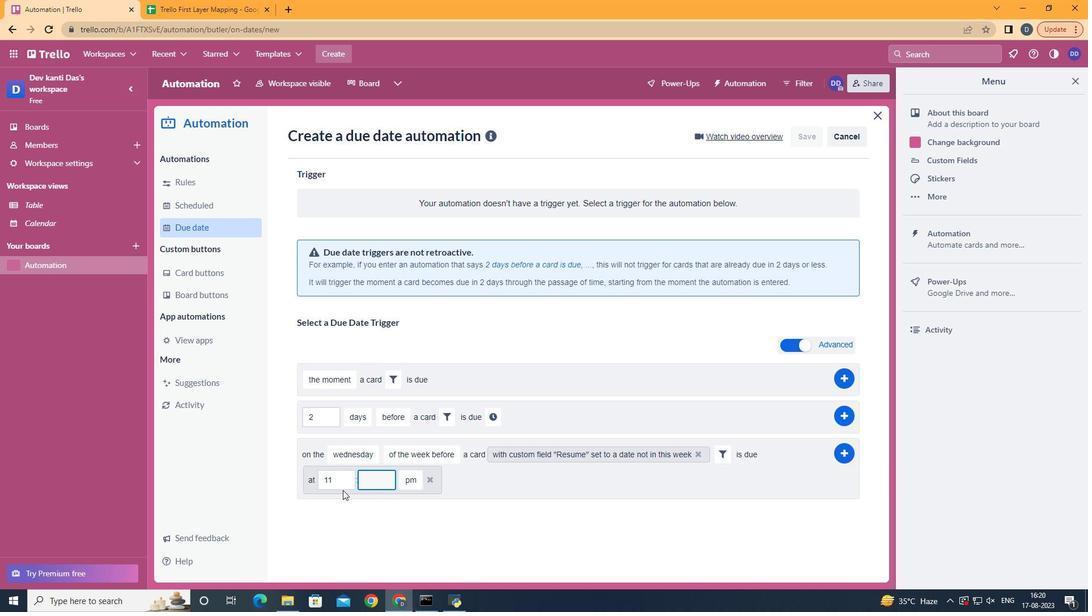 
Action: Key pressed <Key.backspace>
Screenshot: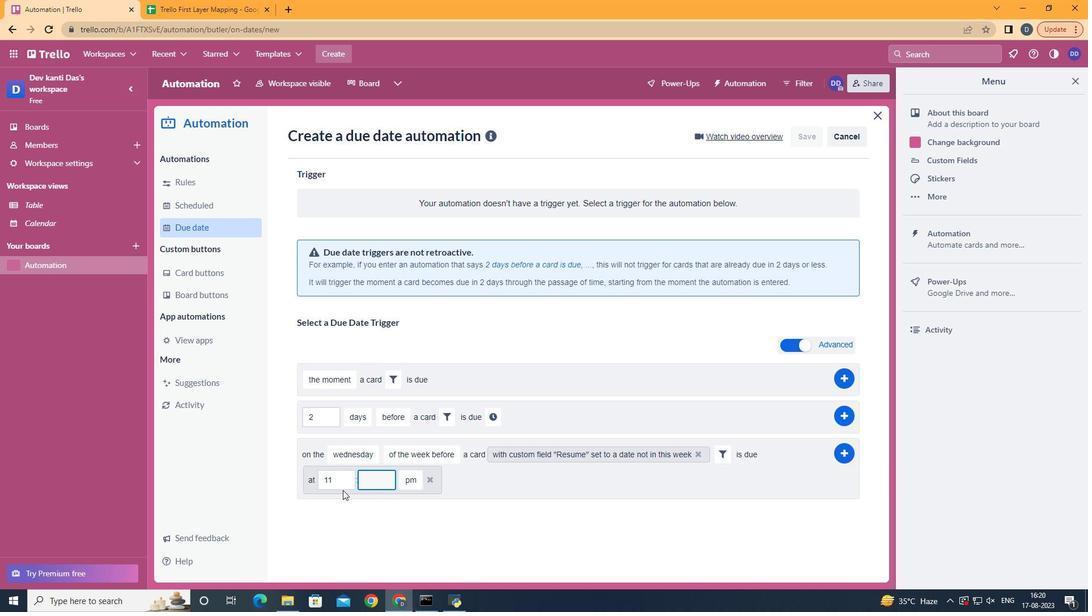 
Action: Mouse moved to (342, 490)
Screenshot: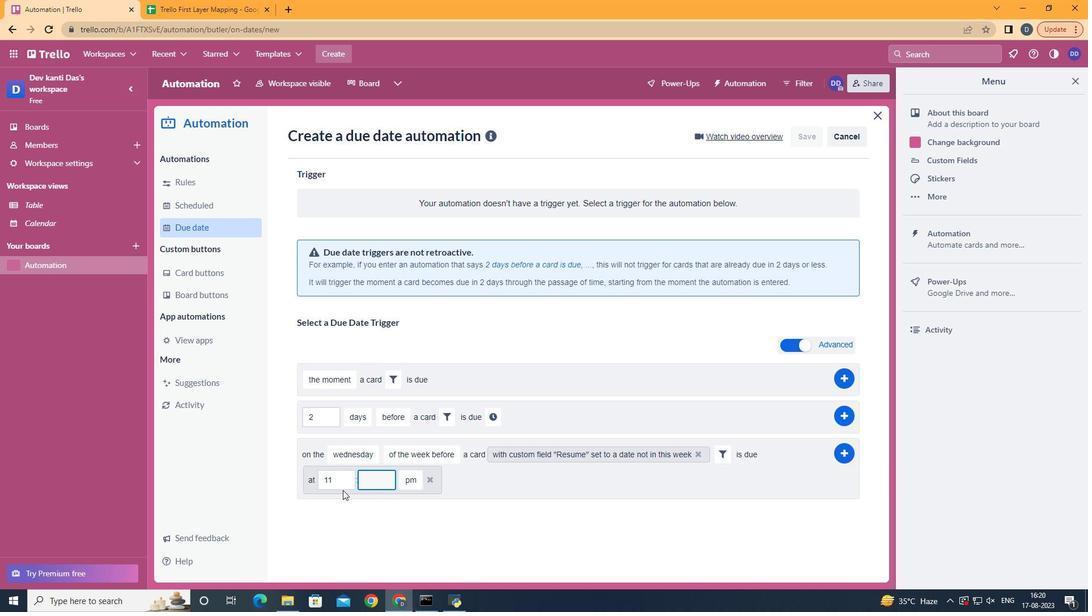 
Action: Key pressed 00
Screenshot: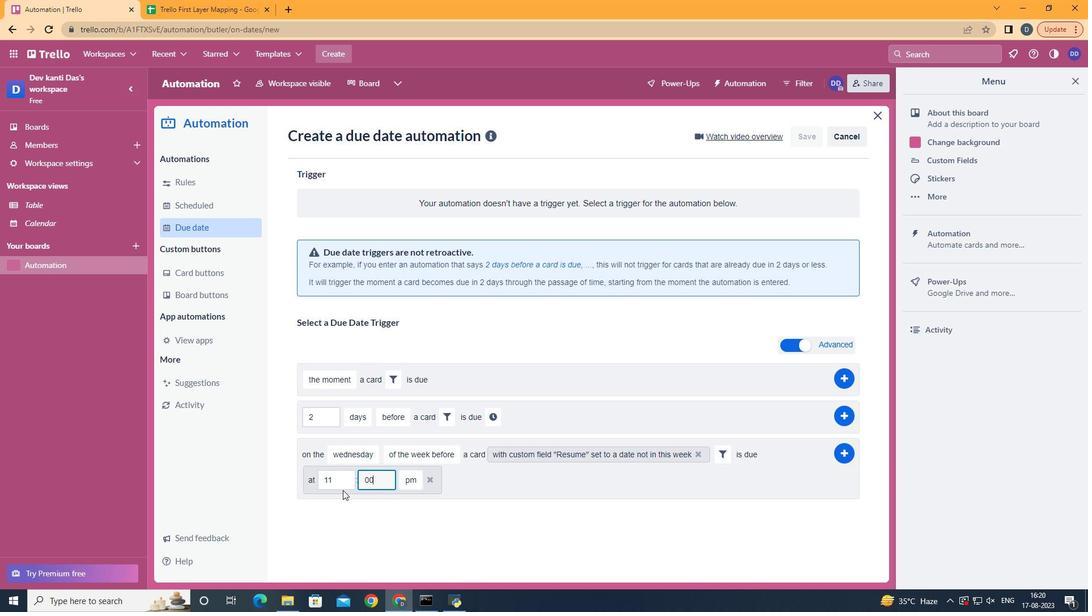 
Action: Mouse moved to (412, 502)
Screenshot: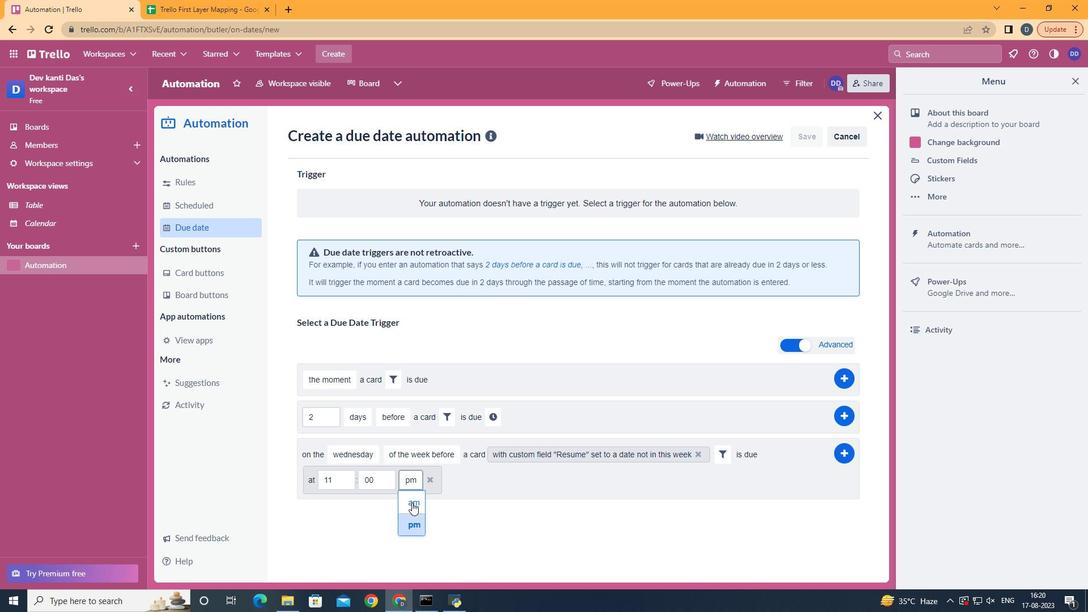 
Action: Mouse pressed left at (412, 502)
Screenshot: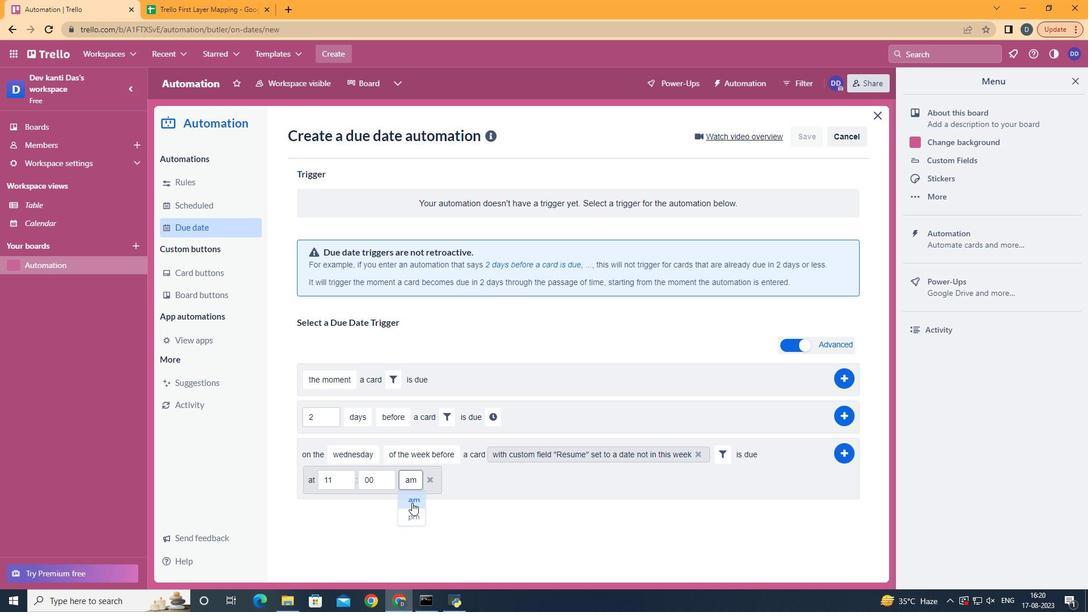 
Action: Mouse moved to (839, 451)
Screenshot: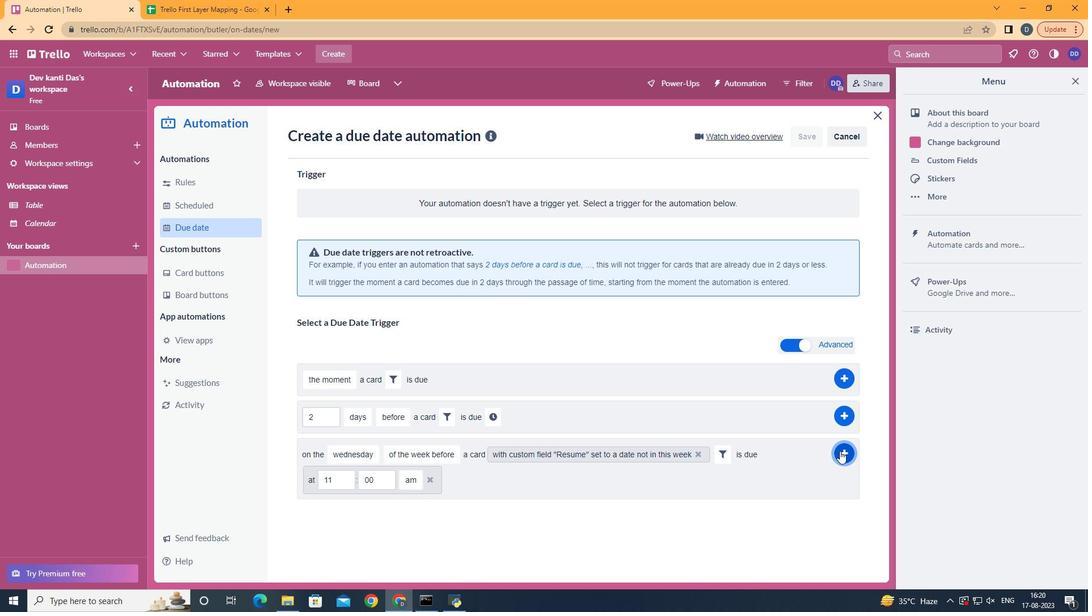 
Action: Mouse pressed left at (839, 451)
Screenshot: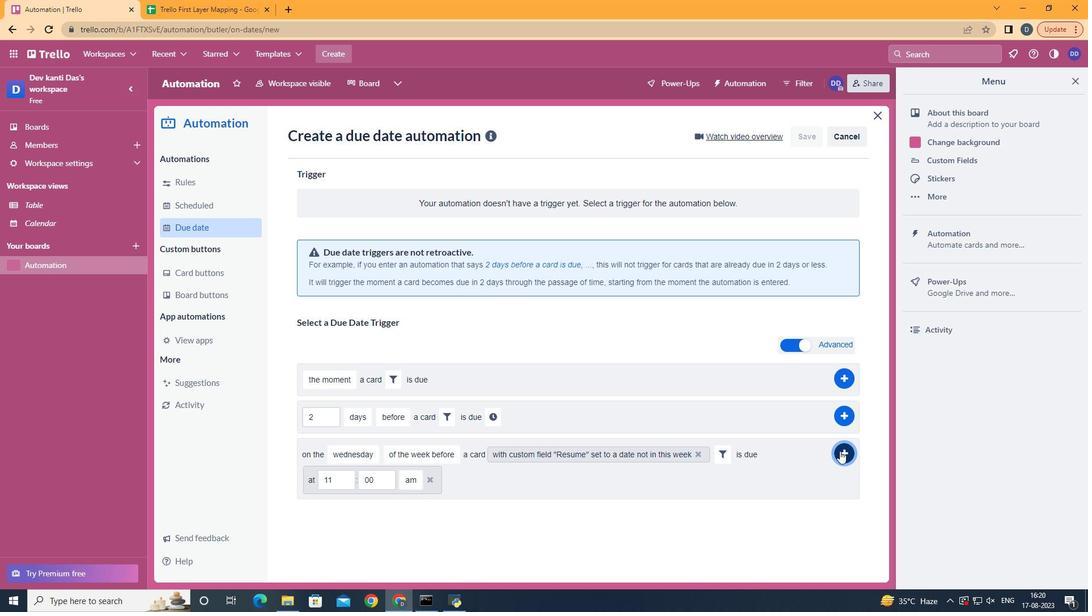 
